 Task: Create List Marketing in Board Branding to Workspace Branding and Identity. Create List Sales in Board Legal Documentation to Workspace Branding and Identity. Create List Customer Support in Board Public Relations Event Planning and Execution to Workspace Branding and Identity
Action: Mouse moved to (103, 48)
Screenshot: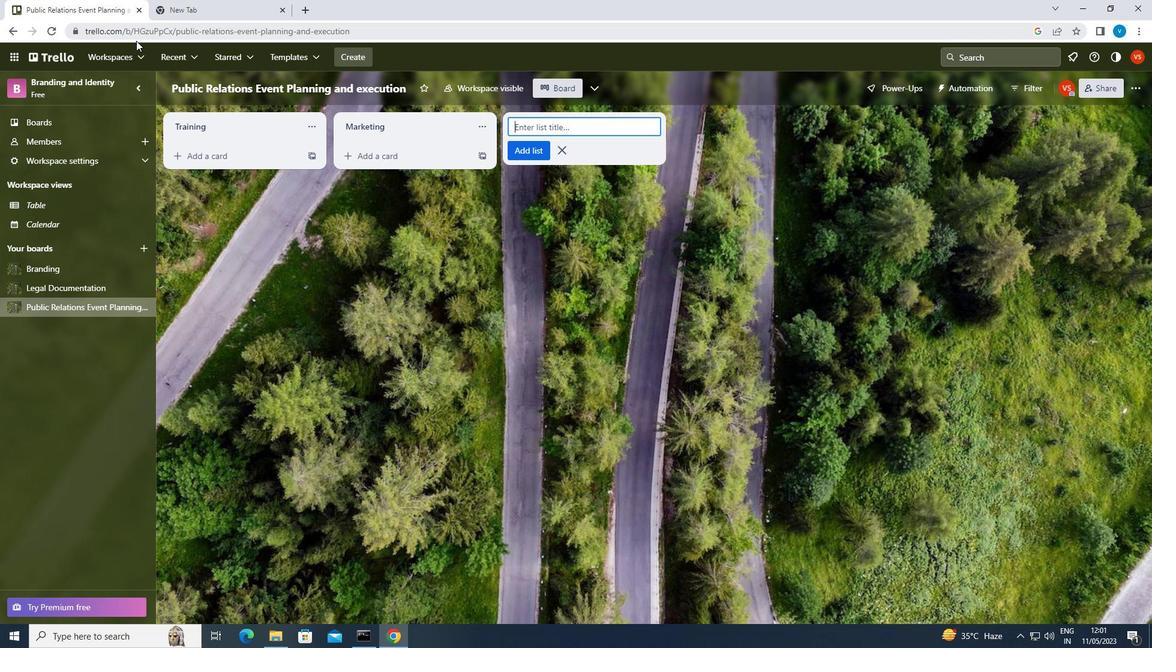 
Action: Mouse pressed left at (103, 48)
Screenshot: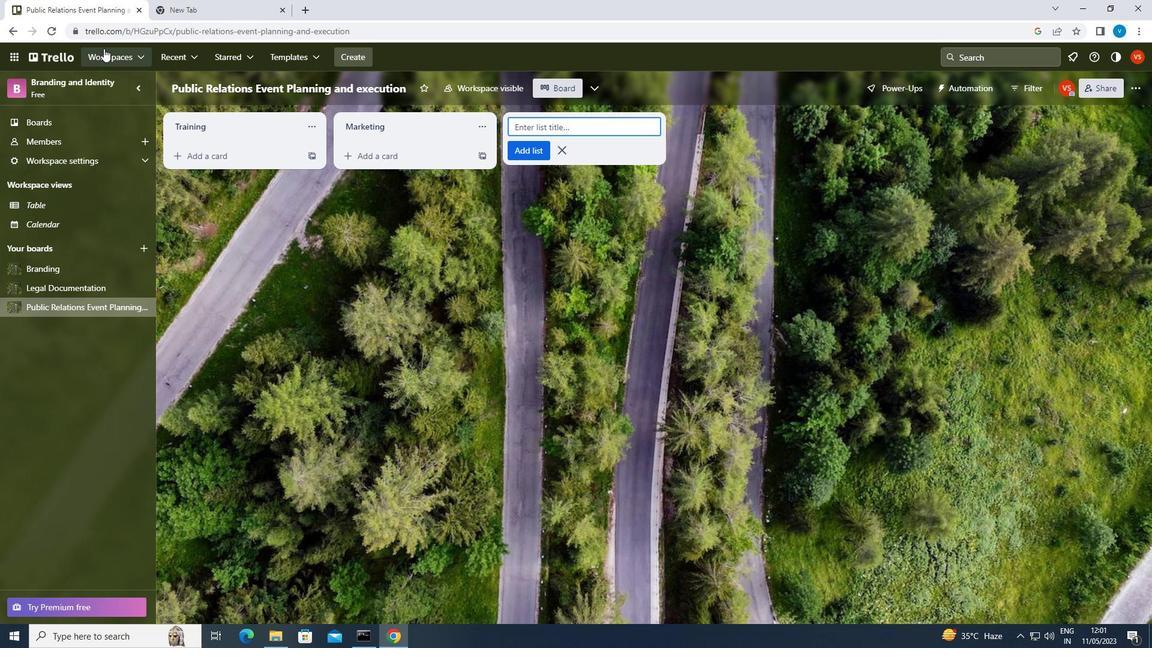 
Action: Mouse moved to (175, 260)
Screenshot: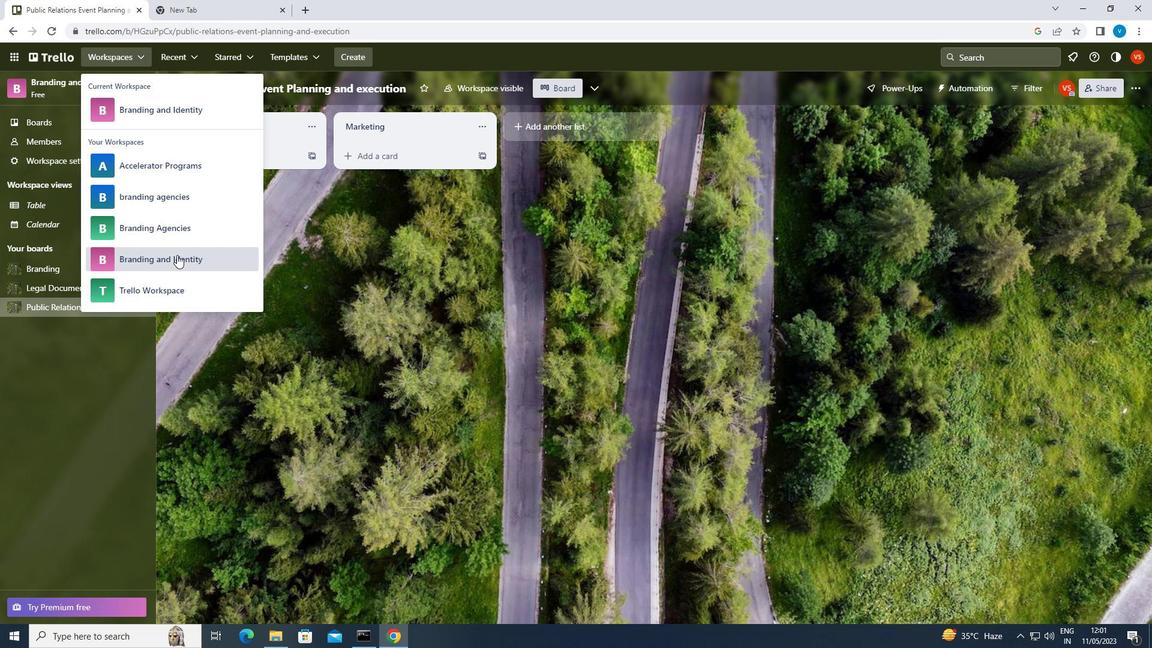 
Action: Mouse pressed left at (175, 260)
Screenshot: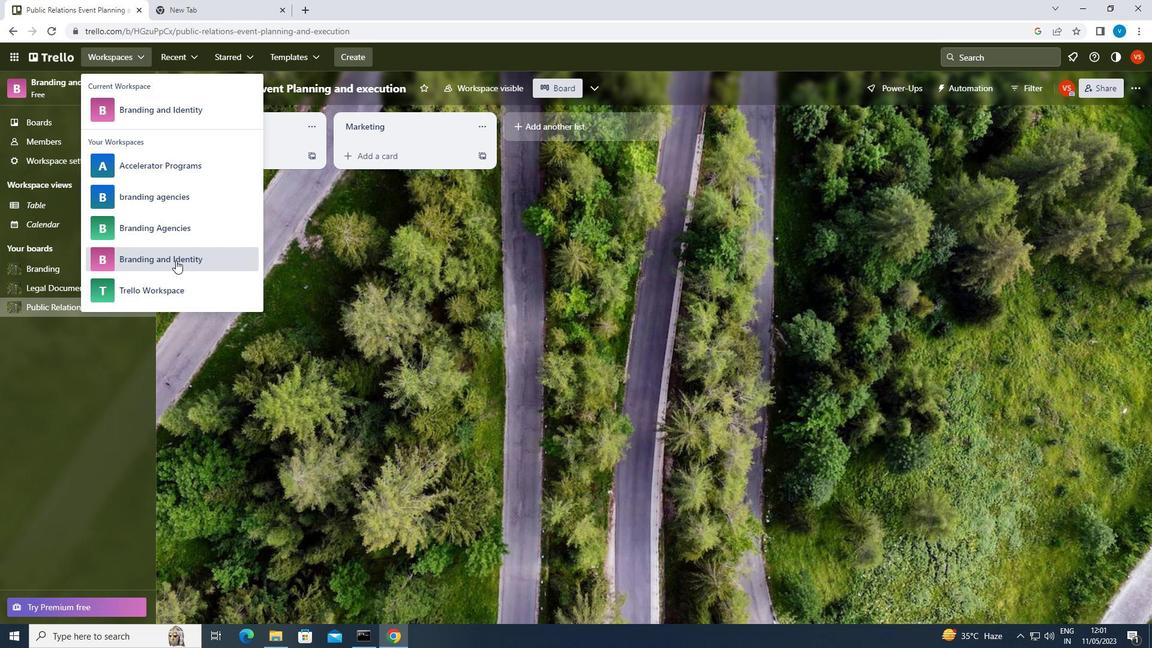 
Action: Mouse moved to (855, 500)
Screenshot: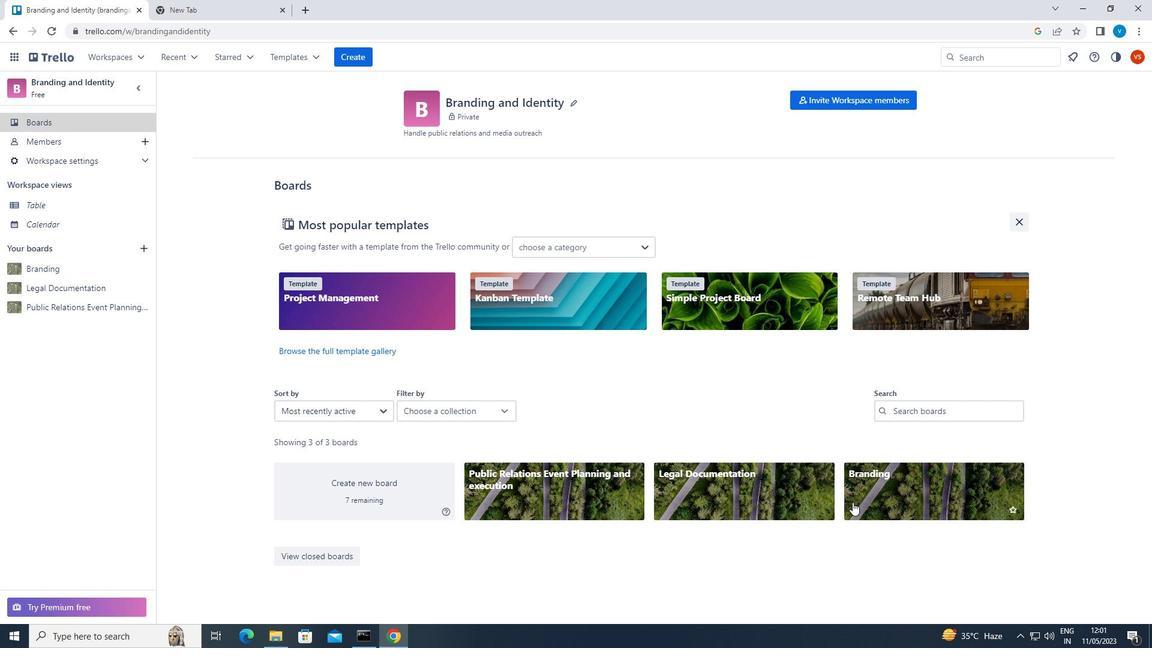 
Action: Mouse pressed left at (855, 500)
Screenshot: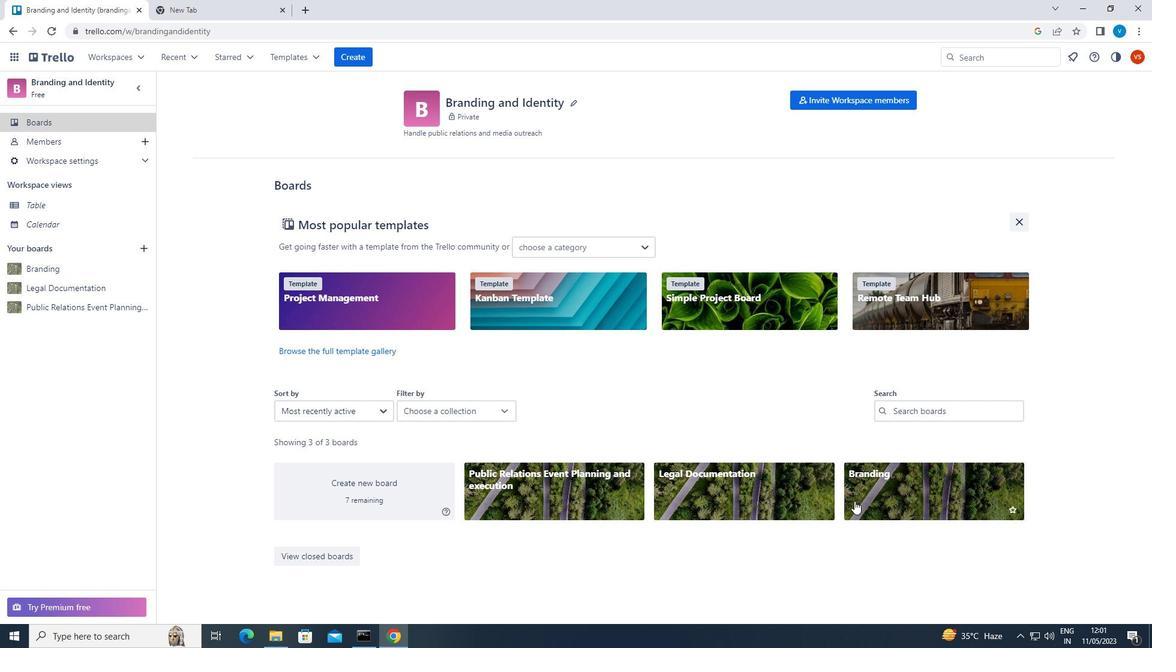 
Action: Mouse moved to (620, 126)
Screenshot: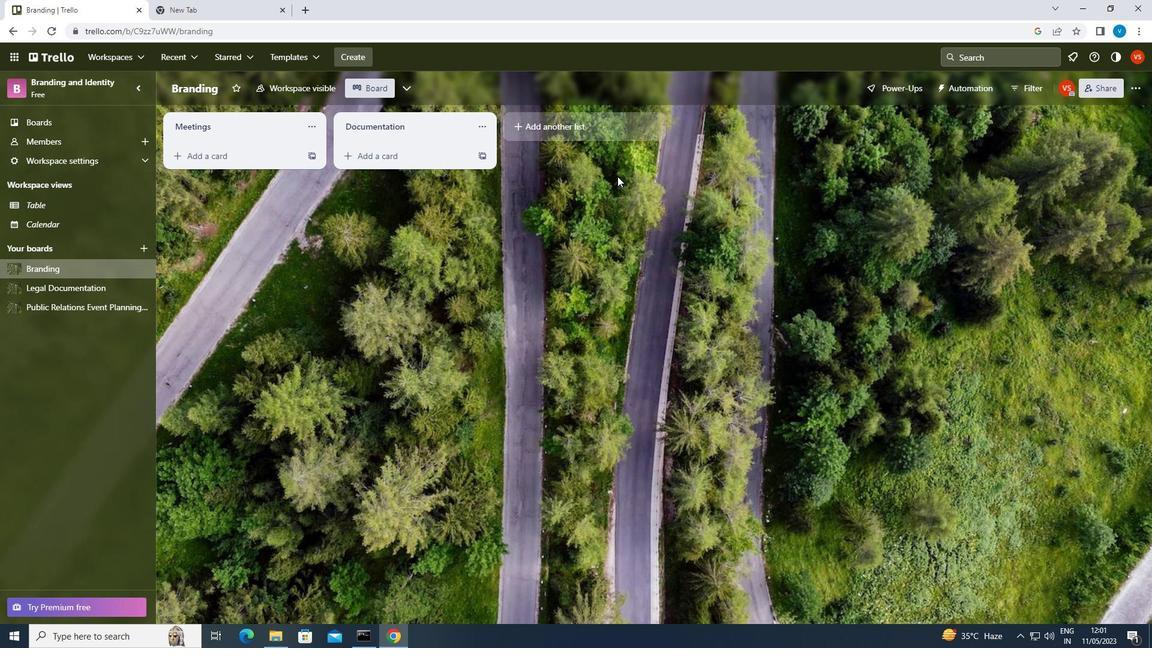 
Action: Mouse pressed left at (620, 126)
Screenshot: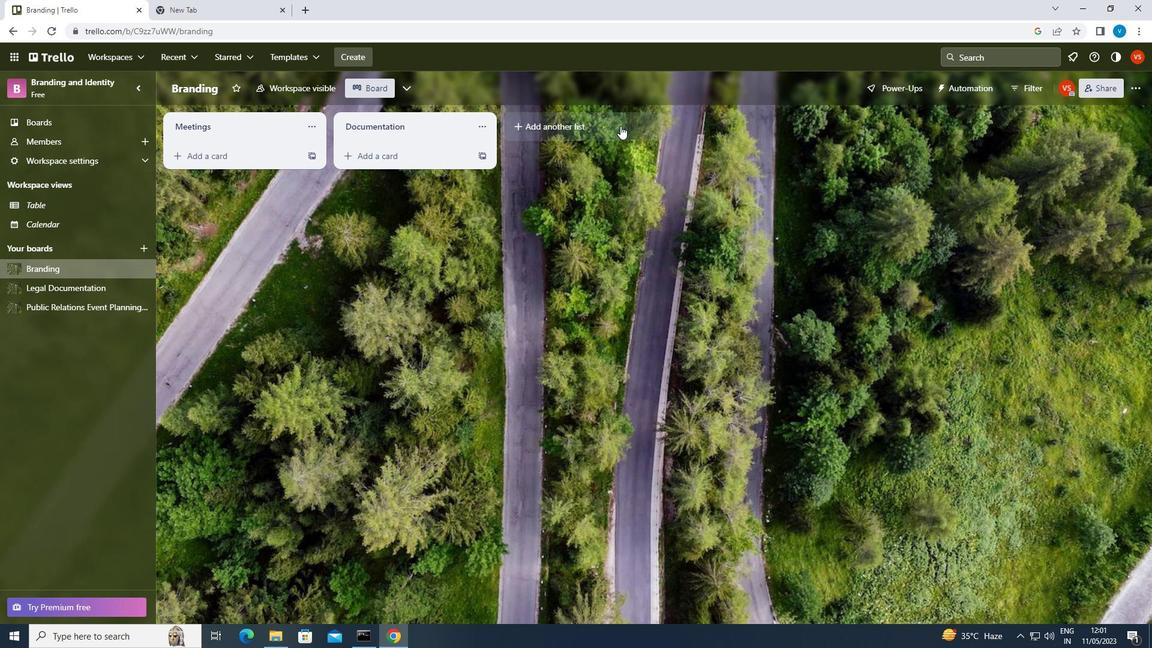 
Action: Key pressed <Key.shift>MARKETING<Key.enter>
Screenshot: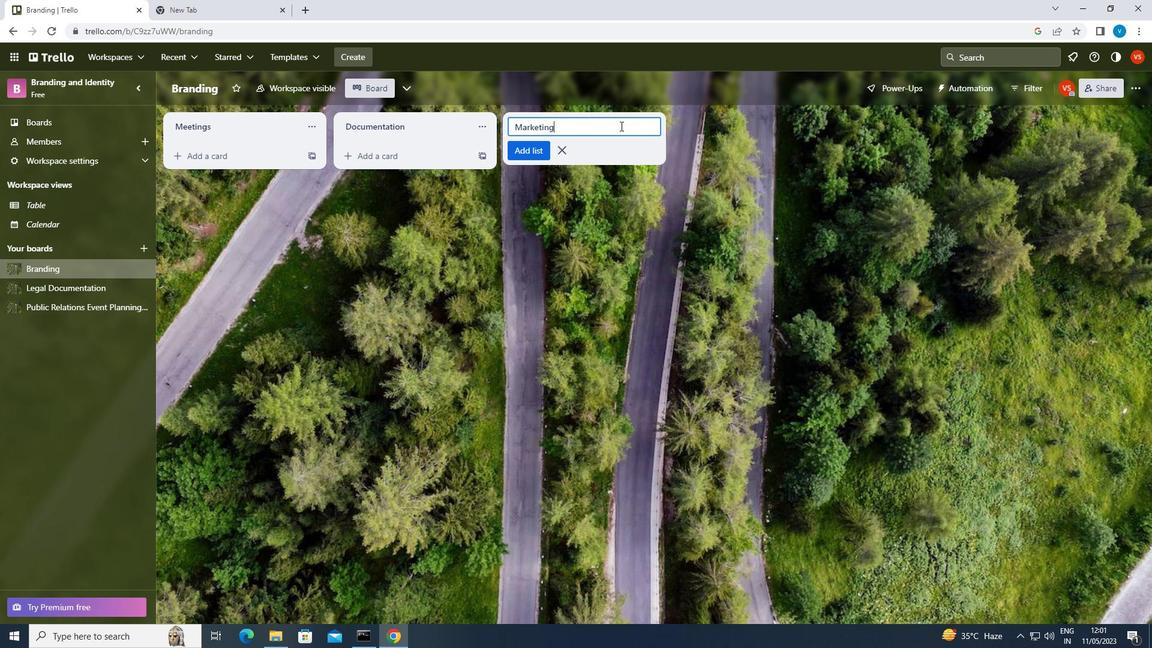 
Action: Mouse moved to (120, 54)
Screenshot: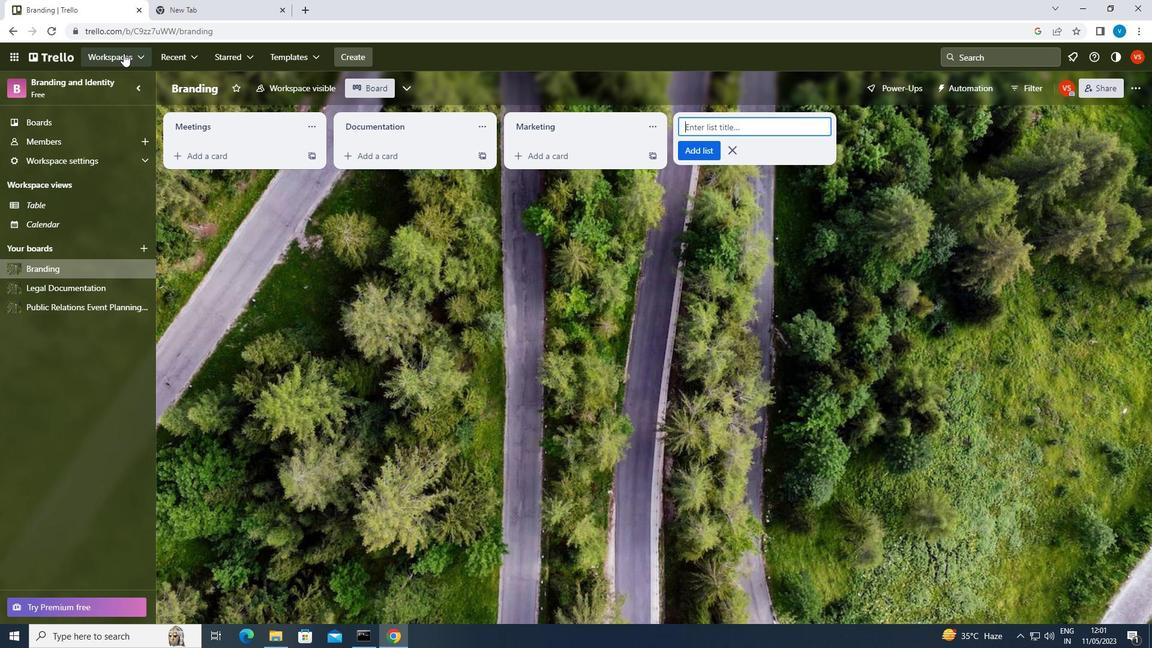 
Action: Mouse pressed left at (120, 54)
Screenshot: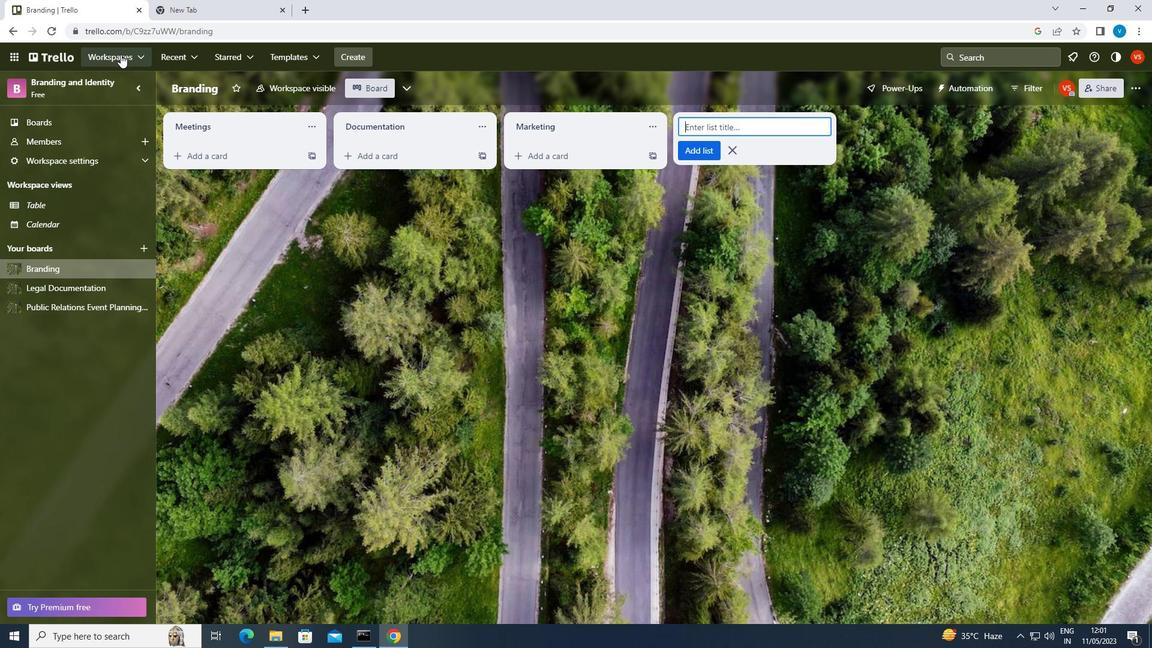 
Action: Mouse moved to (157, 254)
Screenshot: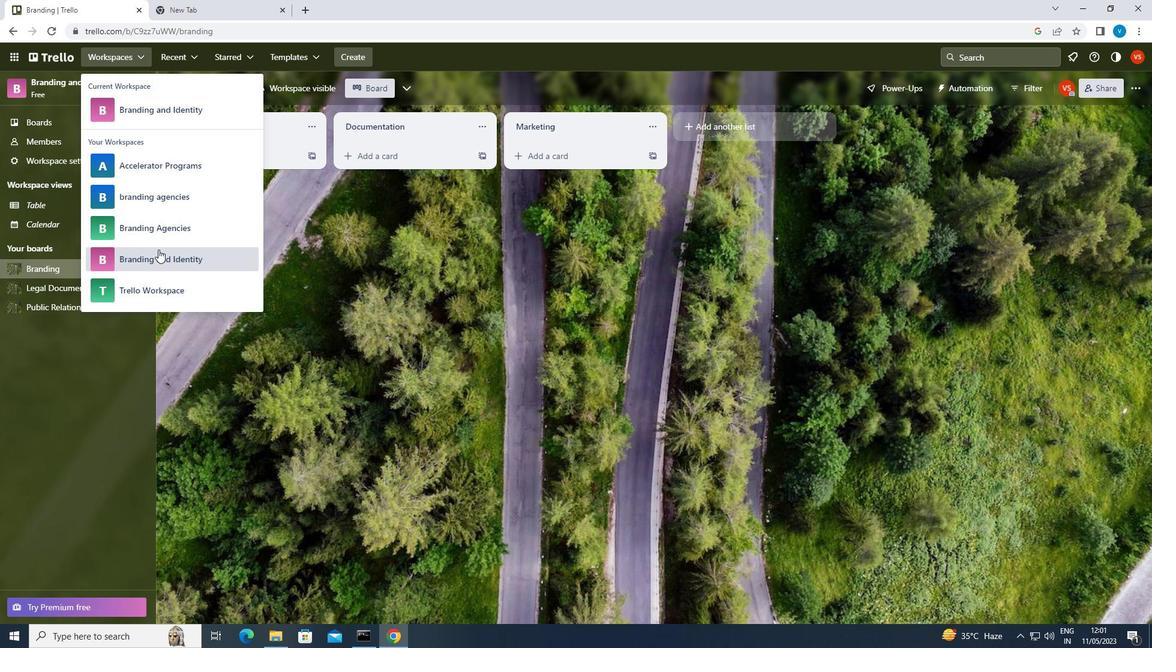 
Action: Mouse pressed left at (157, 254)
Screenshot: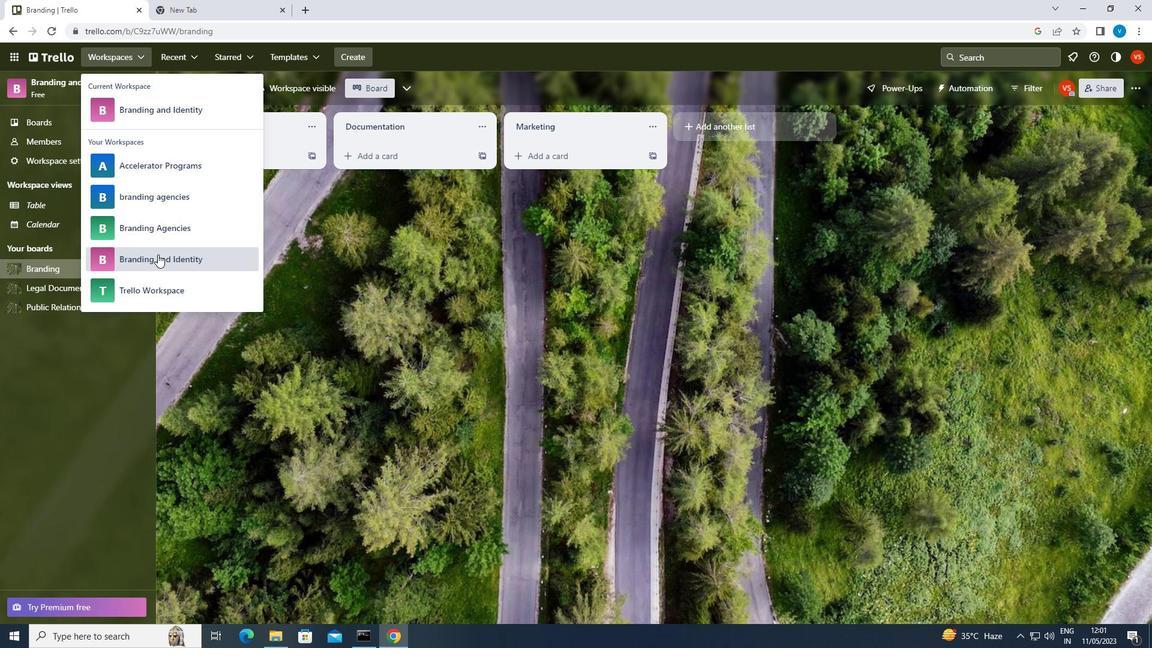 
Action: Mouse moved to (693, 495)
Screenshot: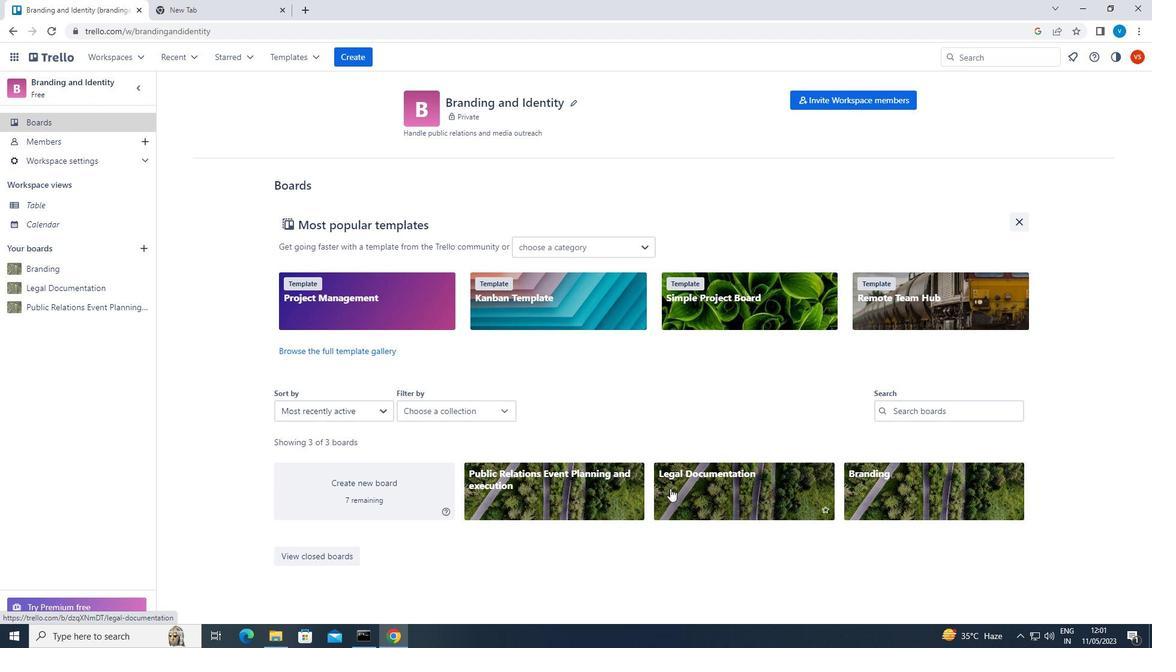 
Action: Mouse pressed left at (693, 495)
Screenshot: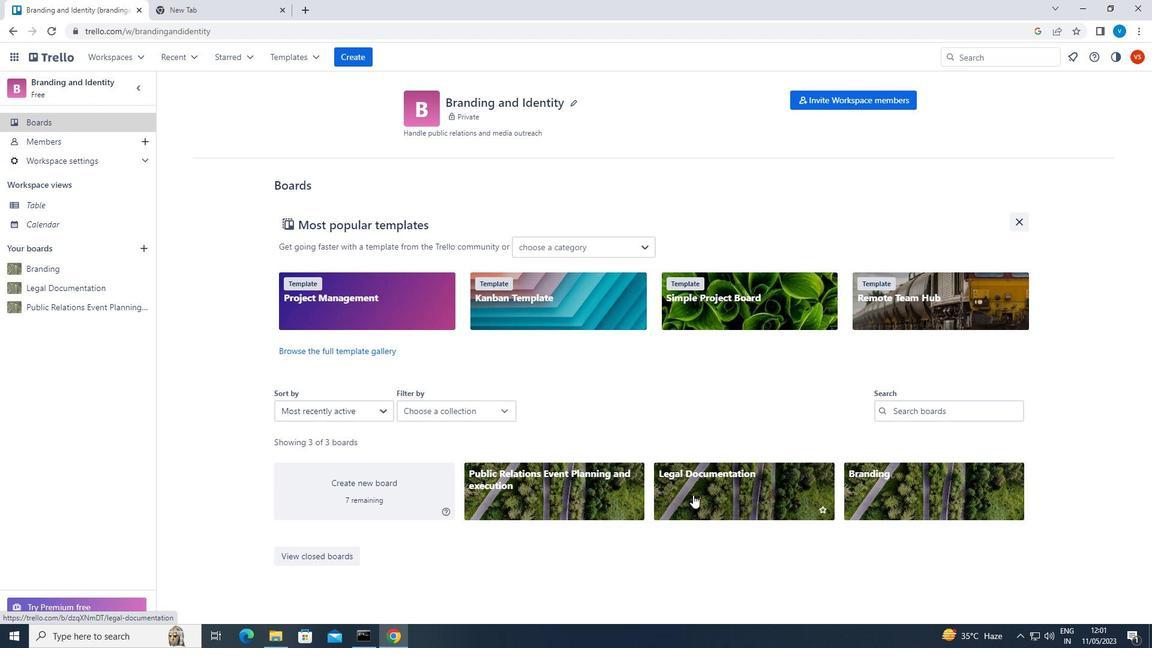 
Action: Mouse moved to (597, 134)
Screenshot: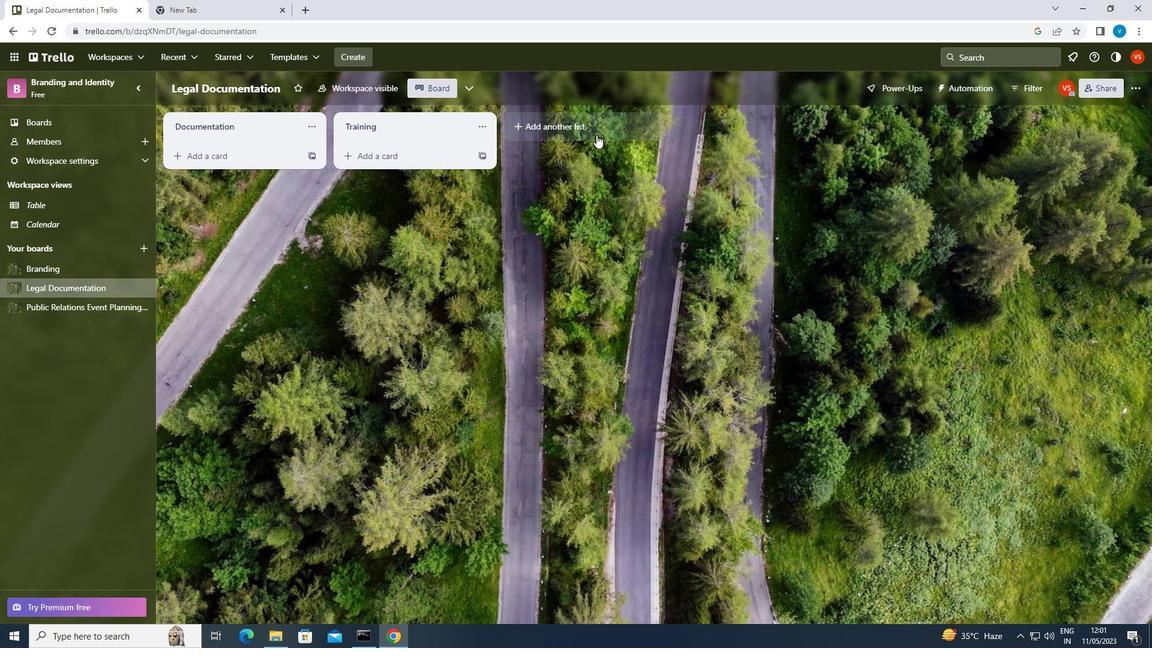
Action: Mouse pressed left at (597, 134)
Screenshot: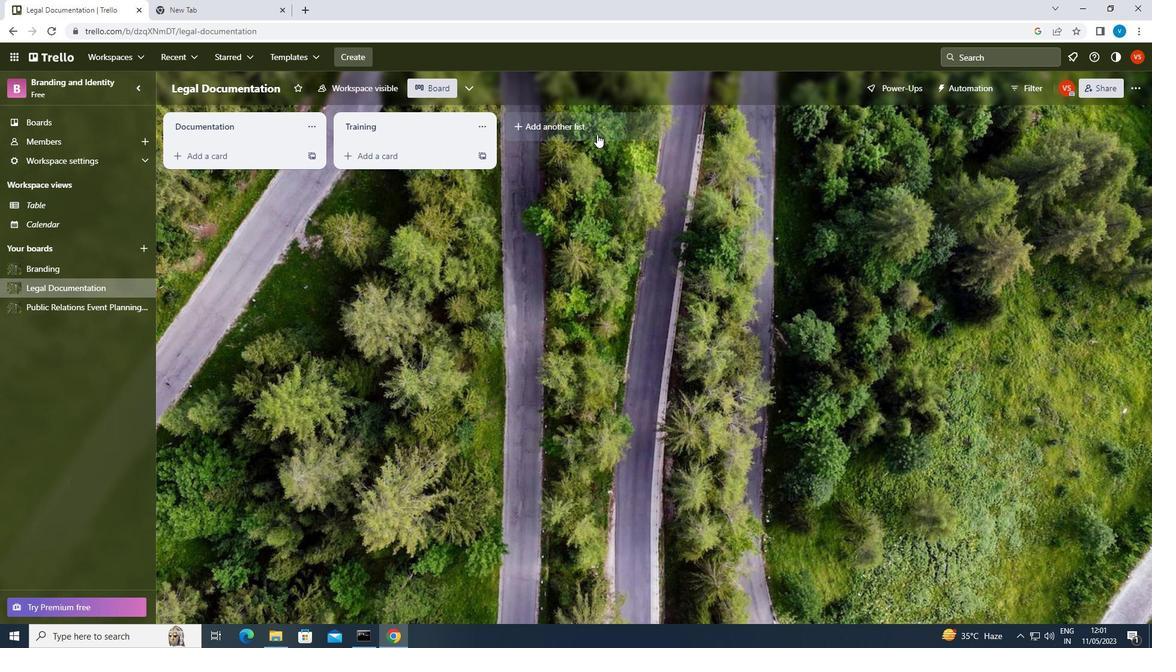 
Action: Key pressed <Key.shift>SALES<Key.enter>
Screenshot: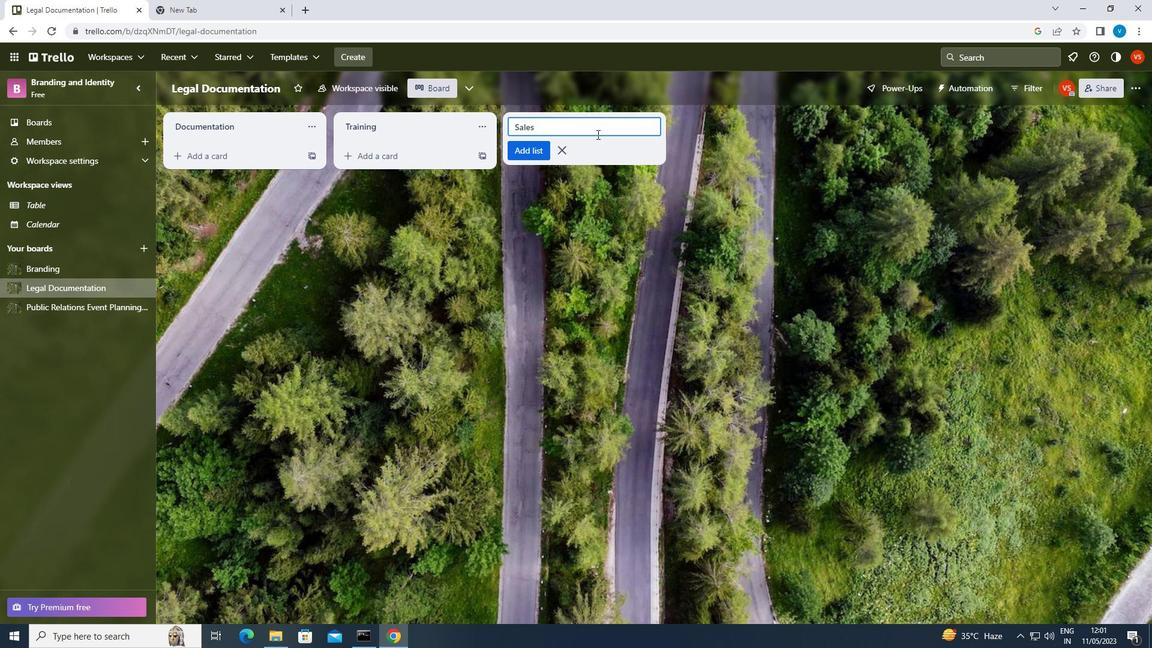 
Action: Mouse moved to (128, 54)
Screenshot: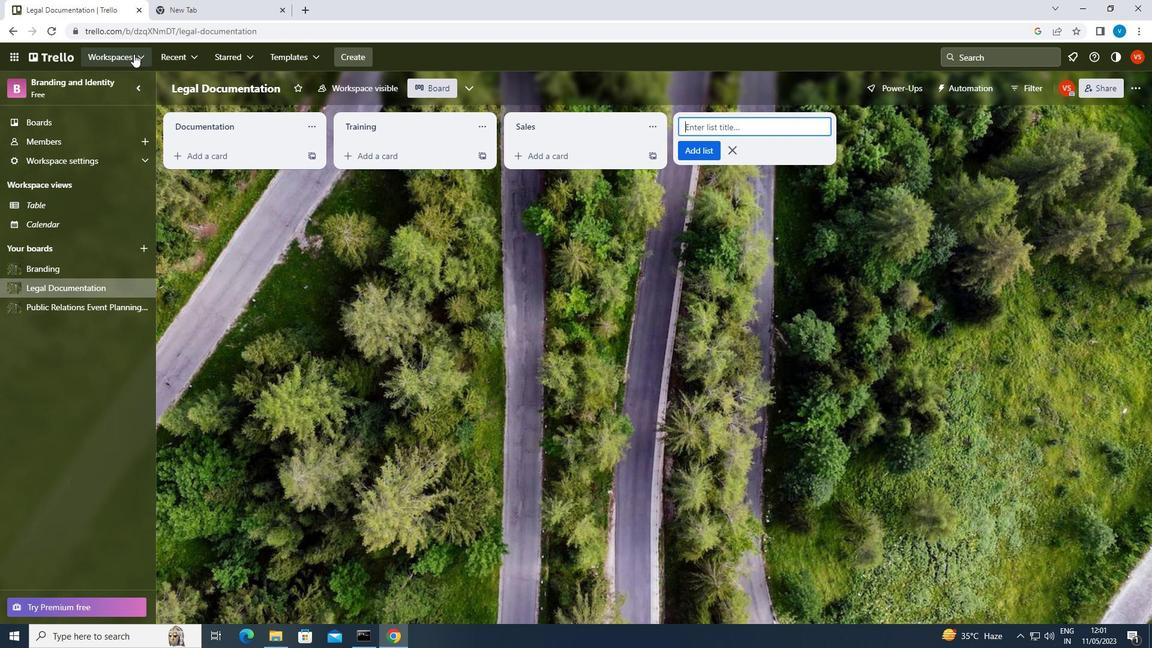
Action: Mouse pressed left at (128, 54)
Screenshot: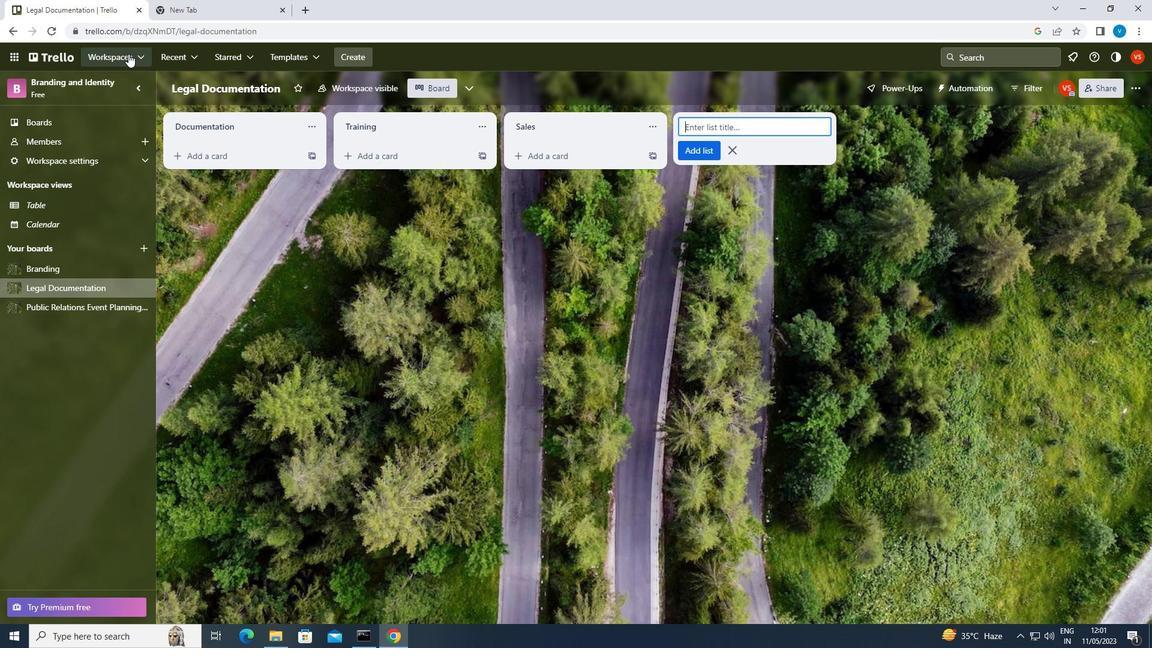 
Action: Mouse moved to (169, 254)
Screenshot: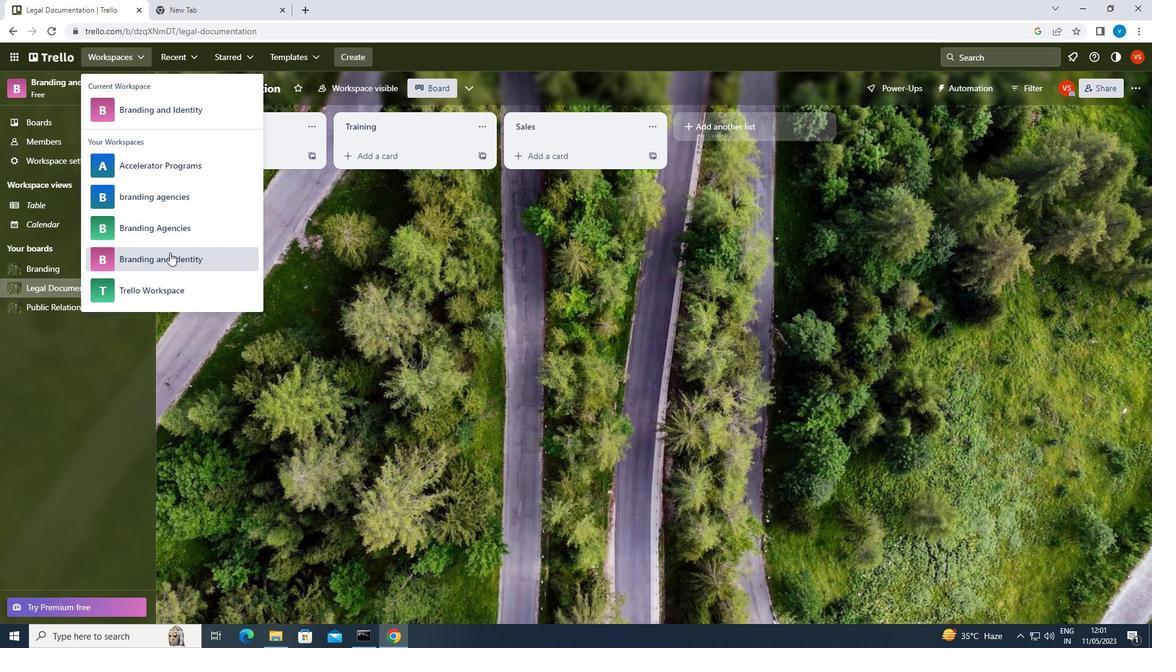 
Action: Mouse pressed left at (169, 254)
Screenshot: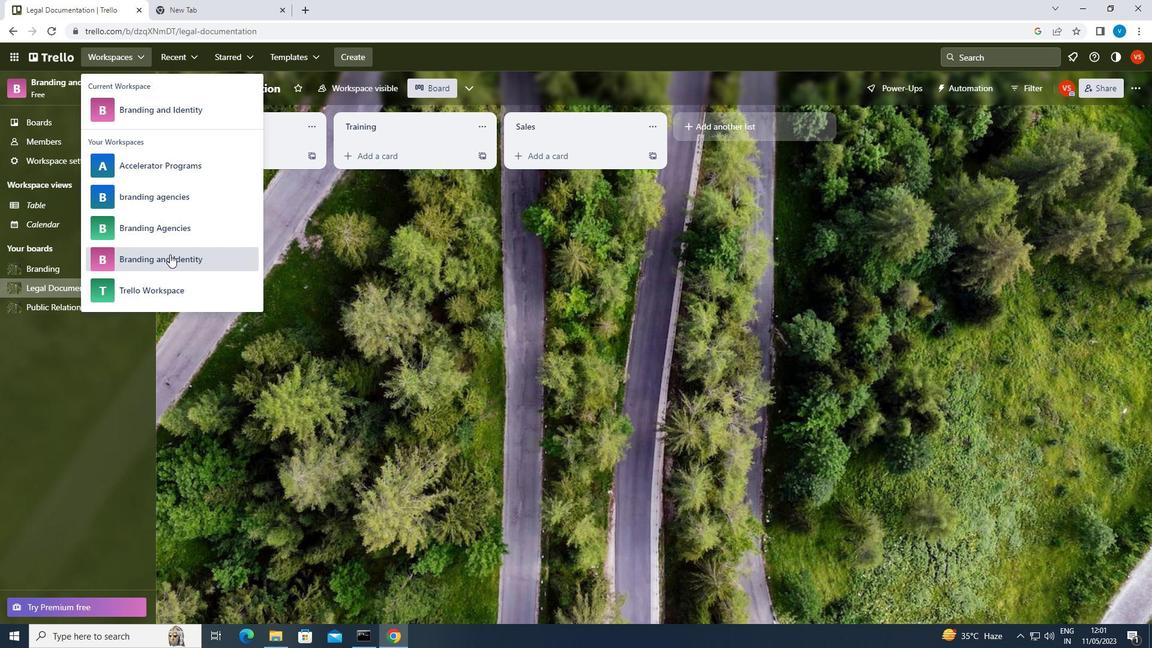 
Action: Mouse moved to (511, 481)
Screenshot: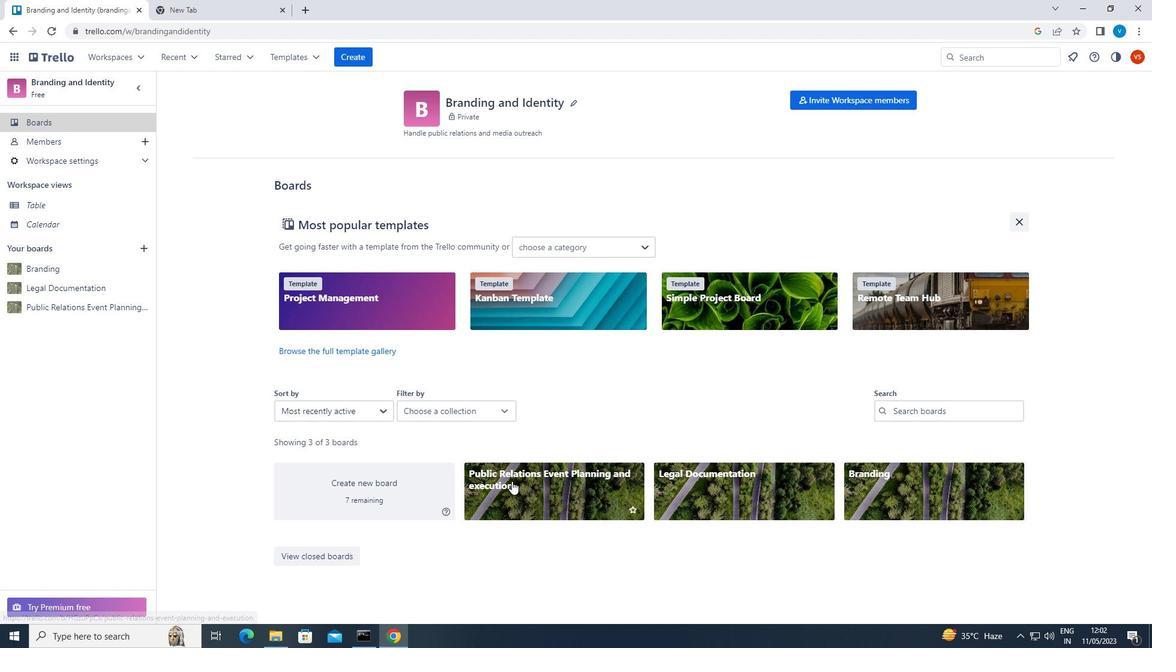 
Action: Mouse pressed left at (511, 481)
Screenshot: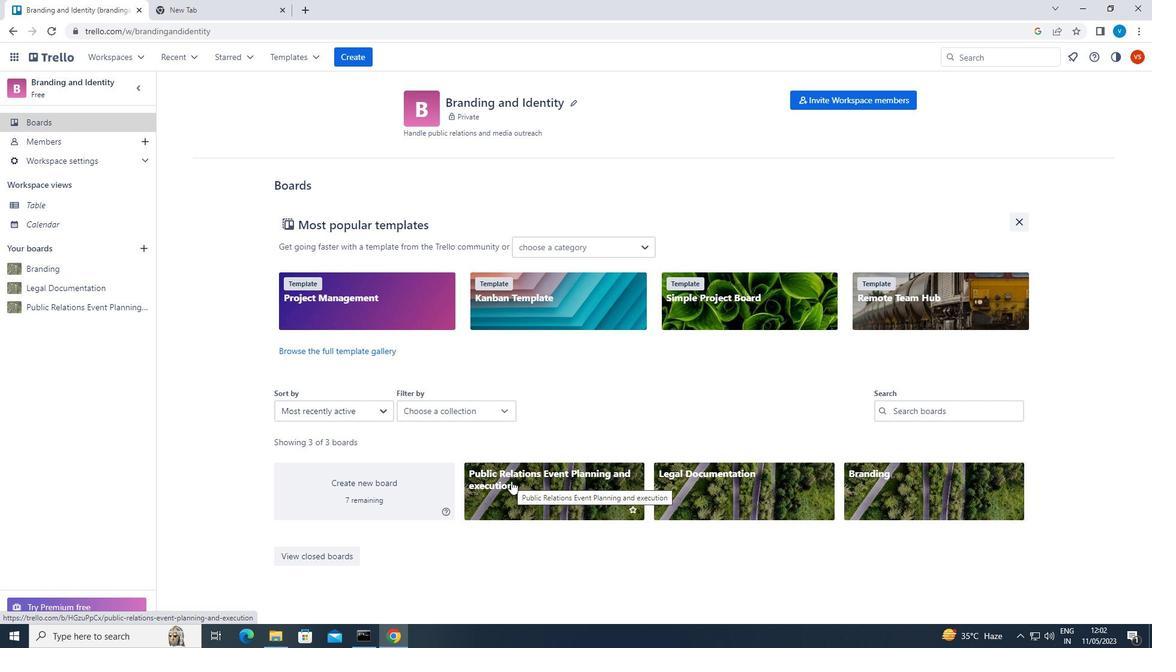 
Action: Mouse moved to (590, 132)
Screenshot: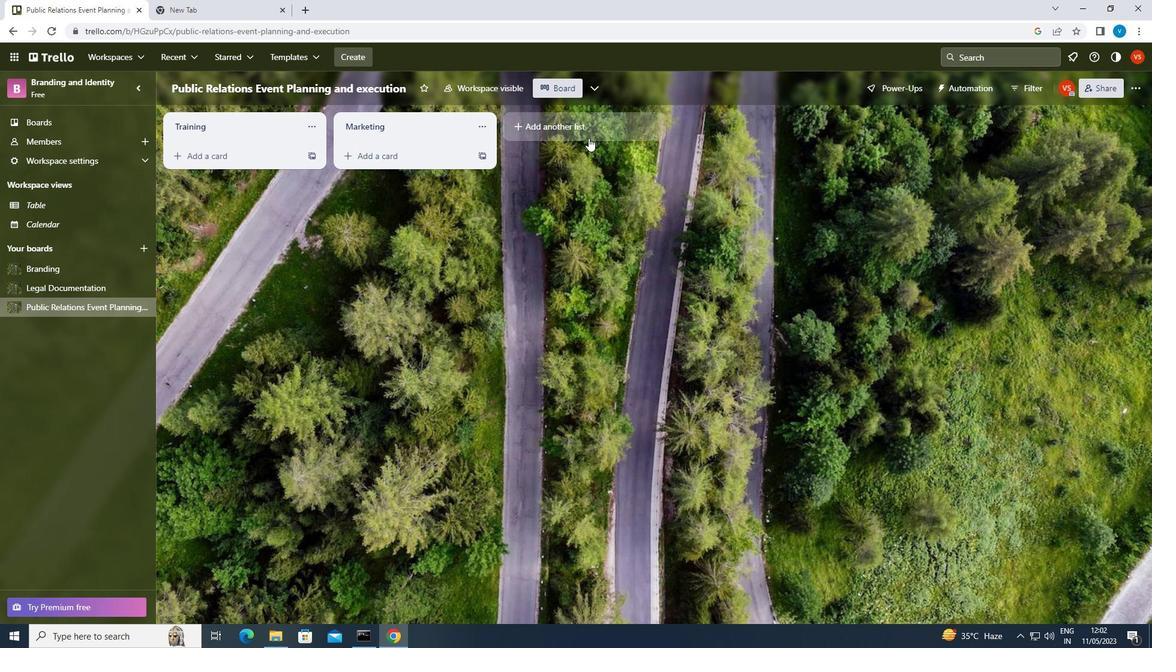 
Action: Mouse pressed left at (590, 132)
Screenshot: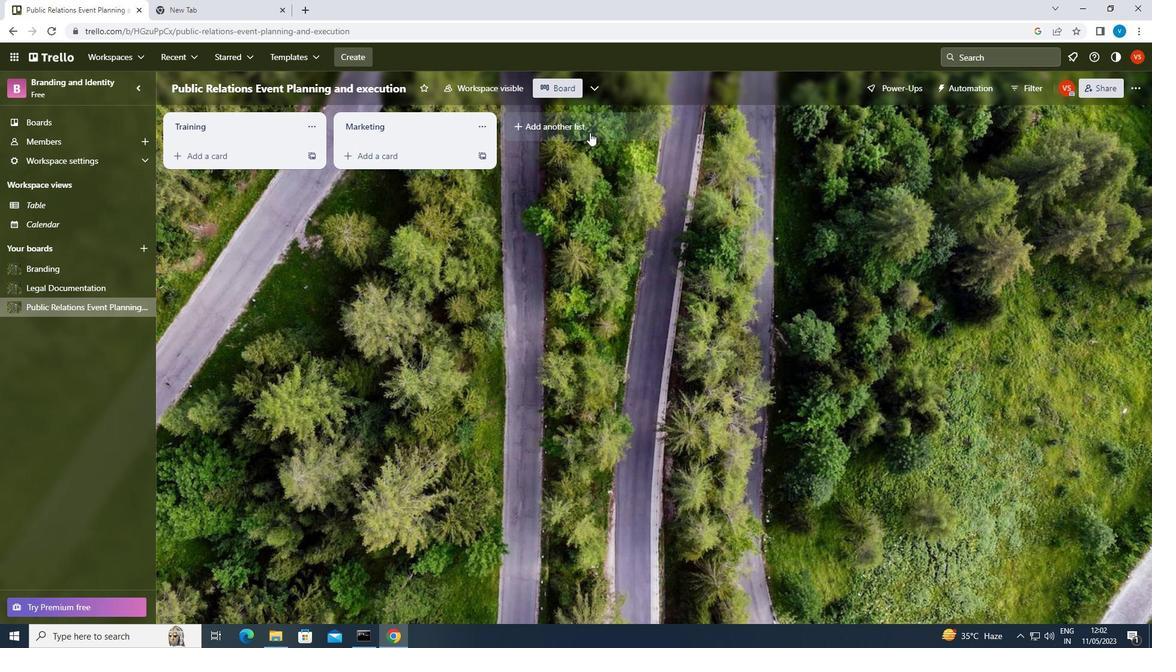 
Action: Key pressed <Key.shift>CUSTOMER<Key.space><Key.shift>SUPPORT<Key.enter>
Screenshot: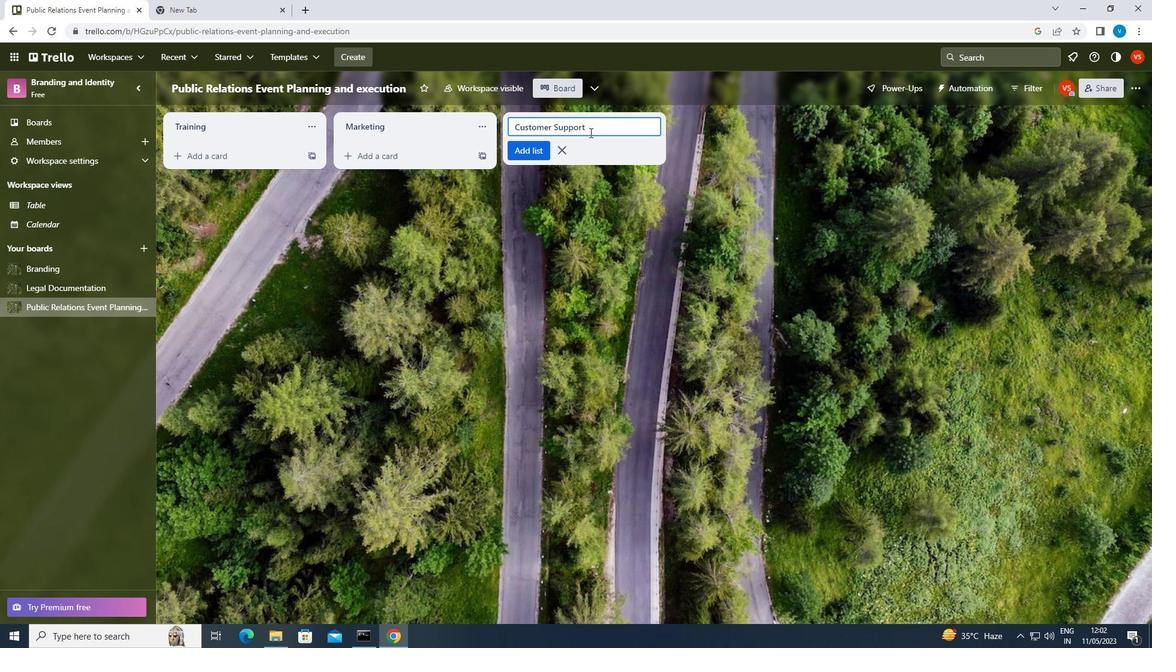 
